 Task: Change the email setting of favorites to never.
Action: Mouse moved to (1156, 127)
Screenshot: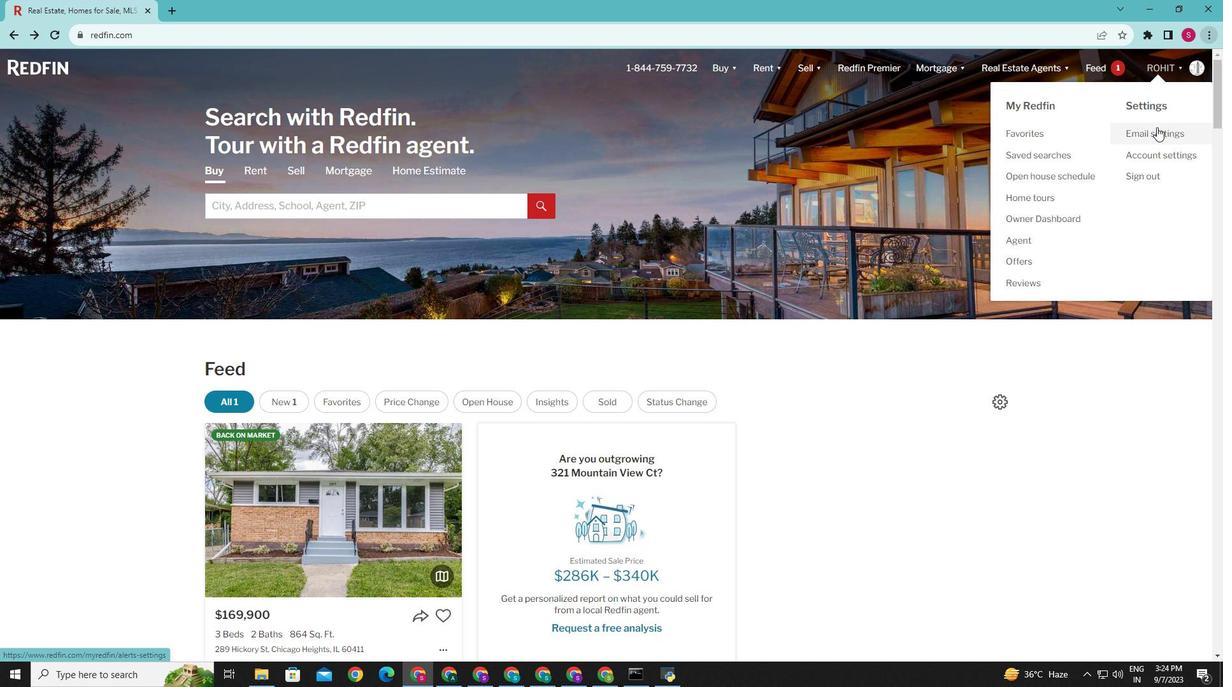 
Action: Mouse pressed left at (1156, 127)
Screenshot: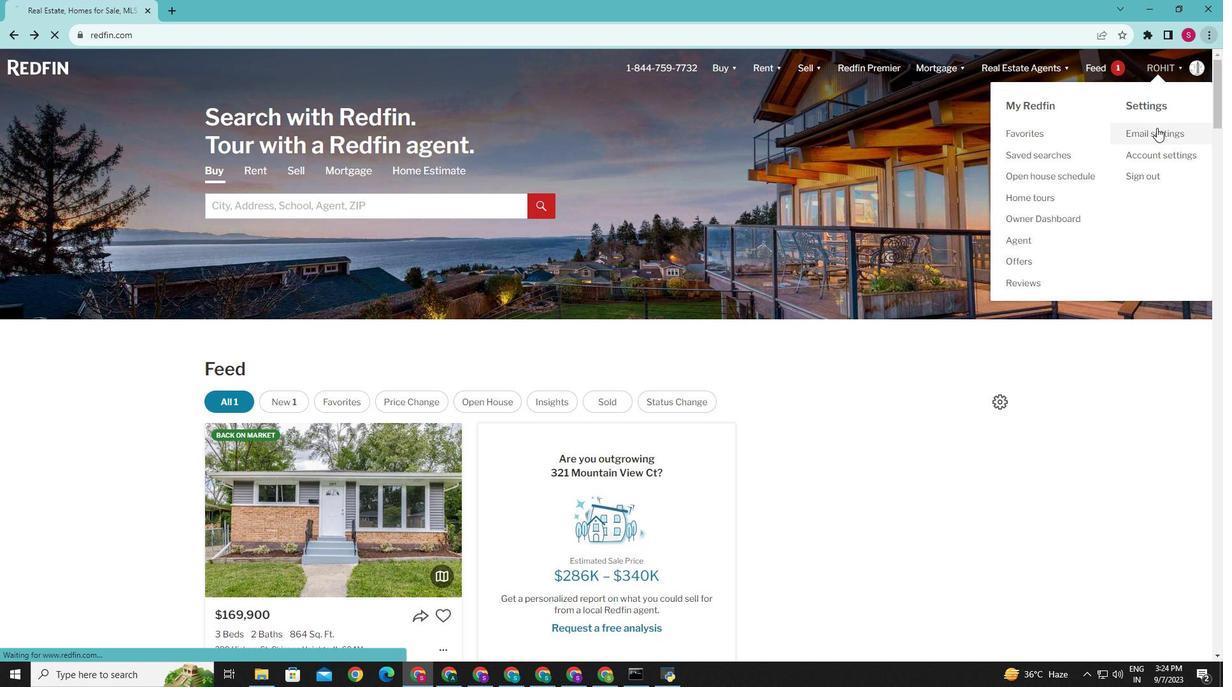 
Action: Mouse moved to (956, 421)
Screenshot: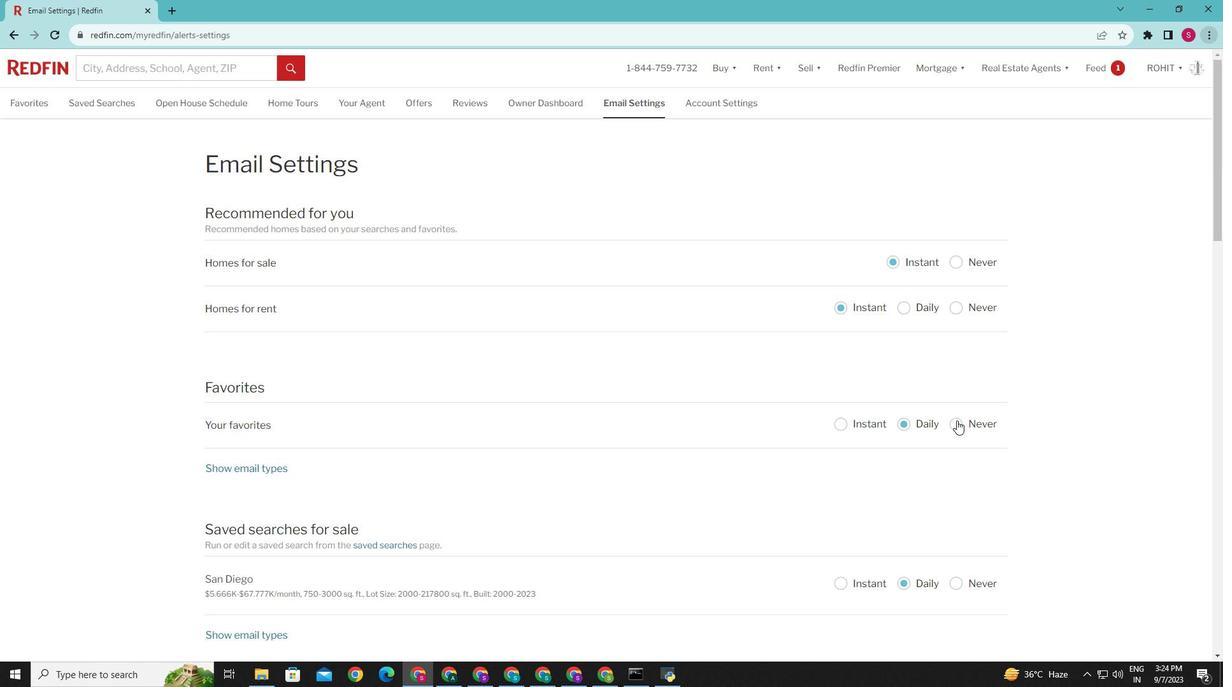 
Action: Mouse pressed left at (956, 421)
Screenshot: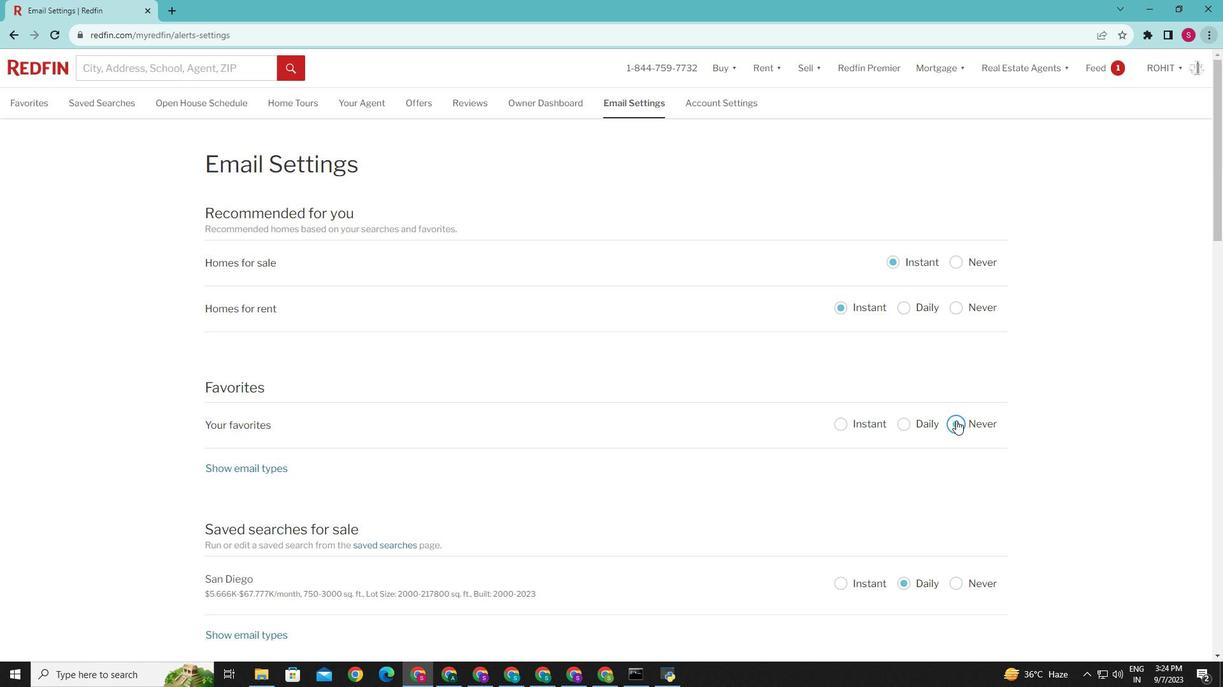 
Action: Mouse moved to (780, 396)
Screenshot: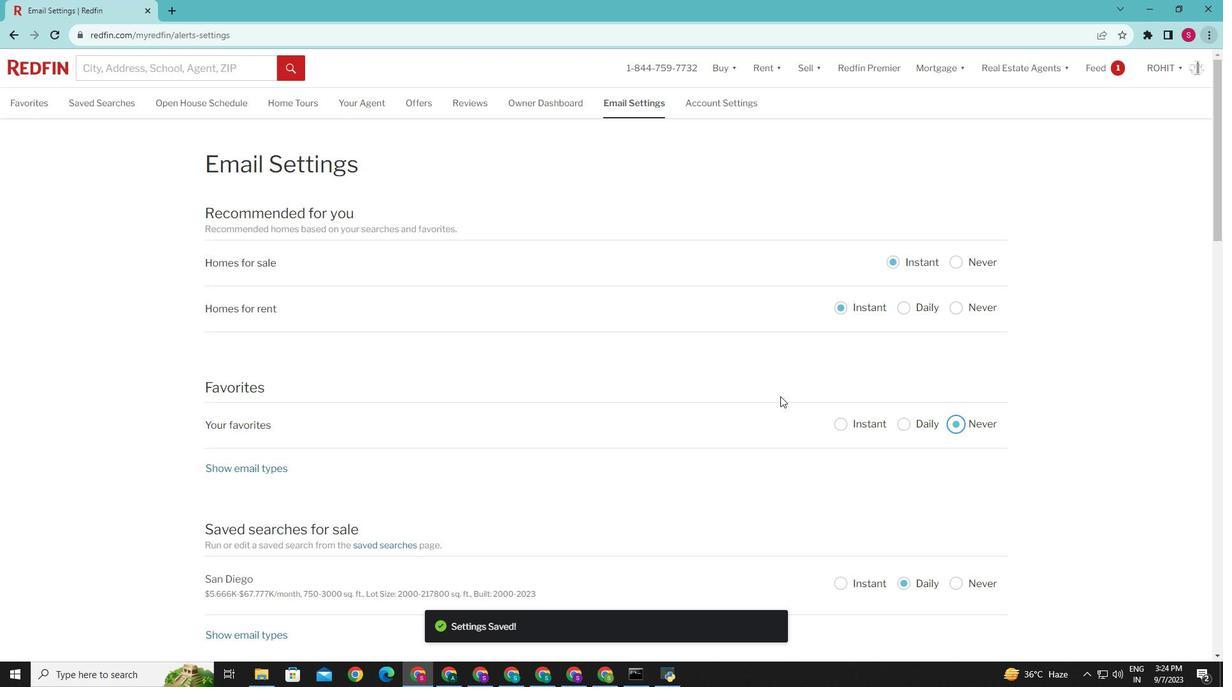 
